 Task: Add 5 Flavor Gummi Bears to the cart.
Action: Mouse moved to (19, 76)
Screenshot: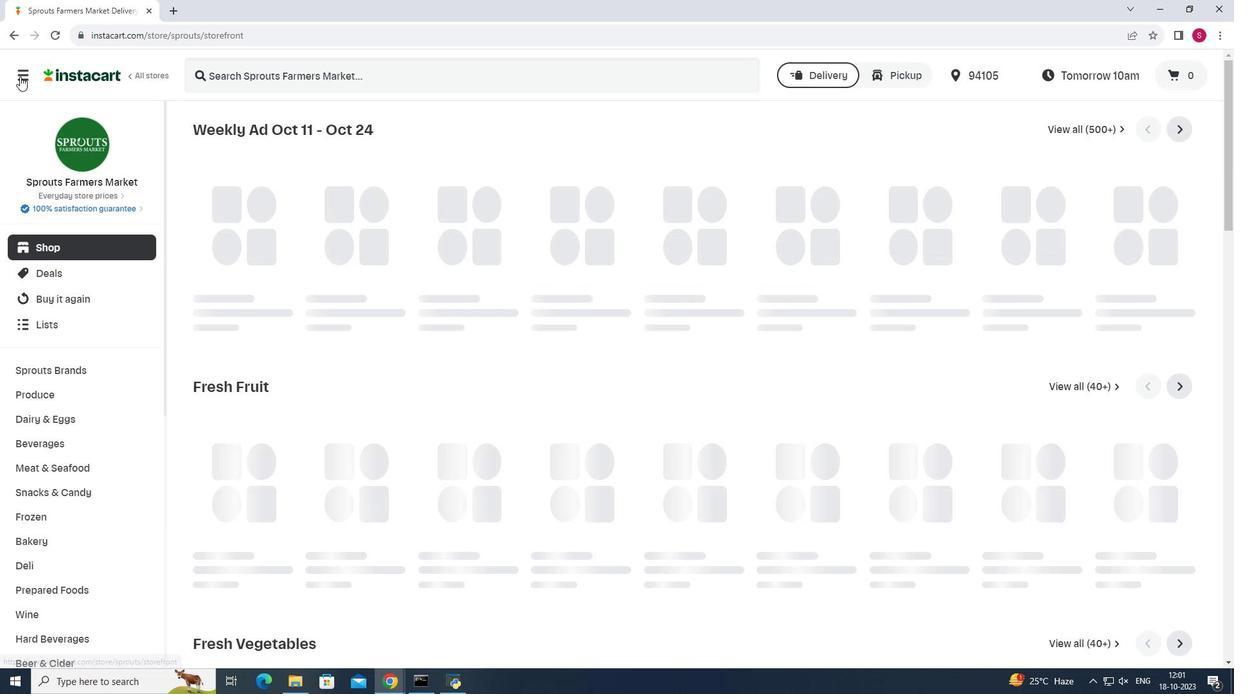 
Action: Mouse pressed left at (19, 76)
Screenshot: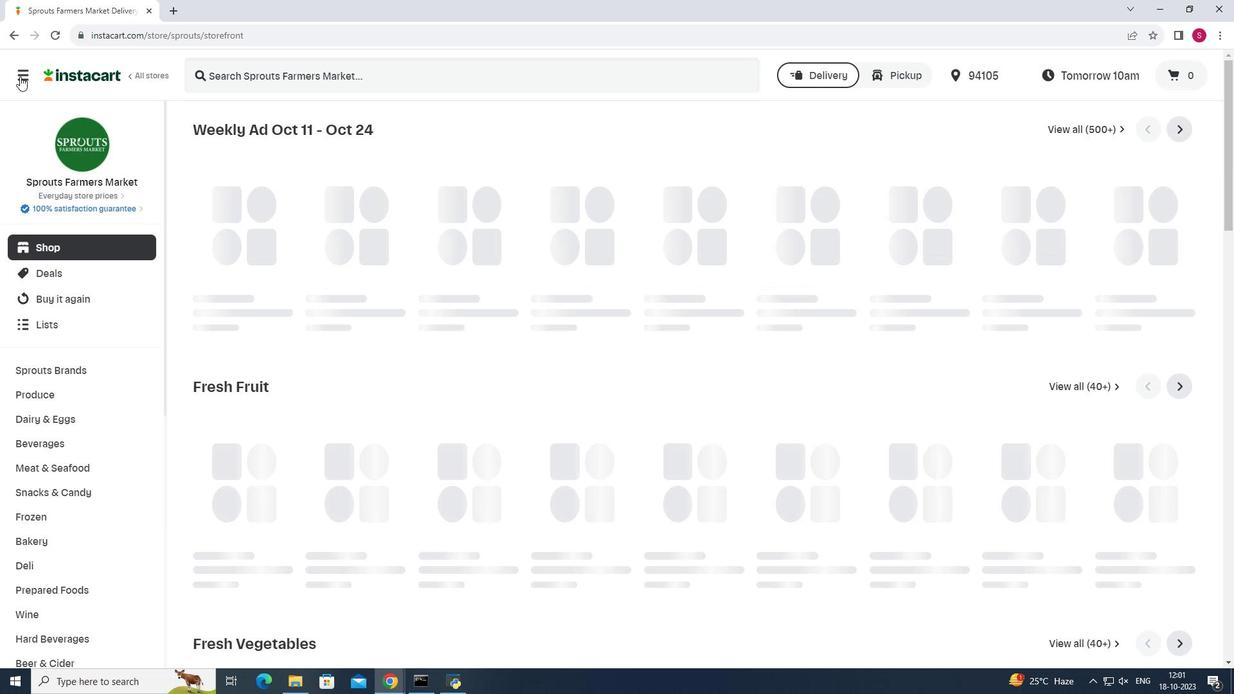 
Action: Mouse moved to (81, 334)
Screenshot: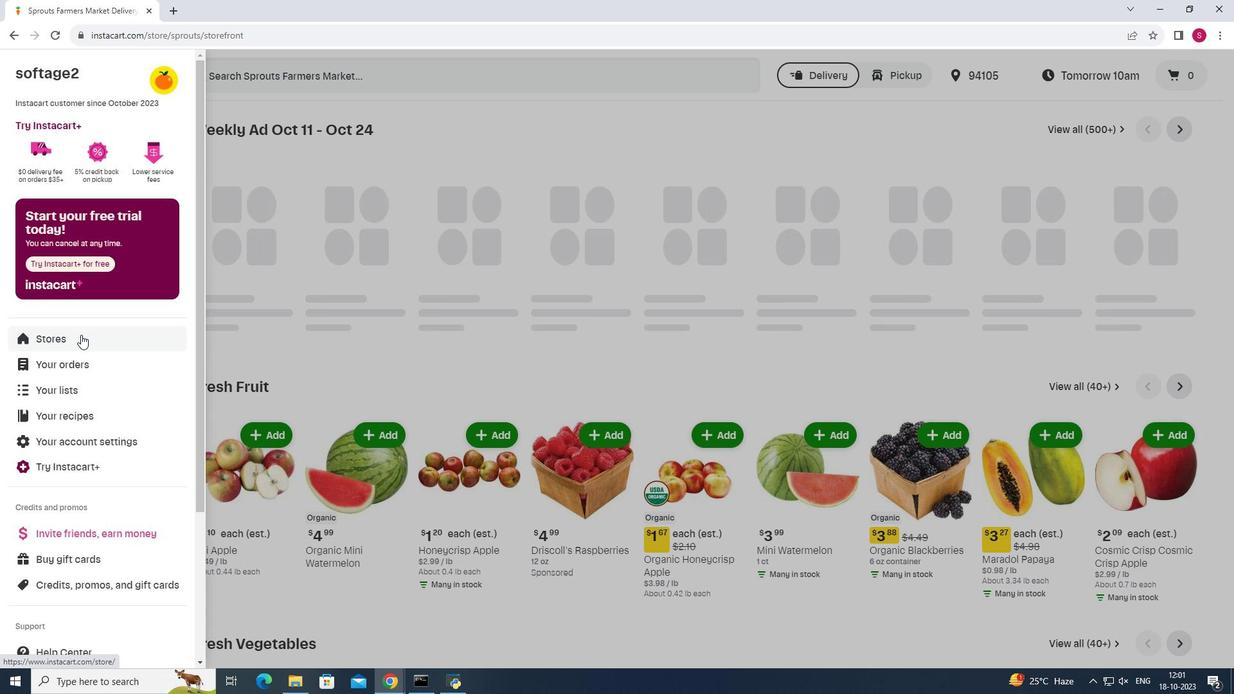 
Action: Mouse pressed left at (81, 334)
Screenshot: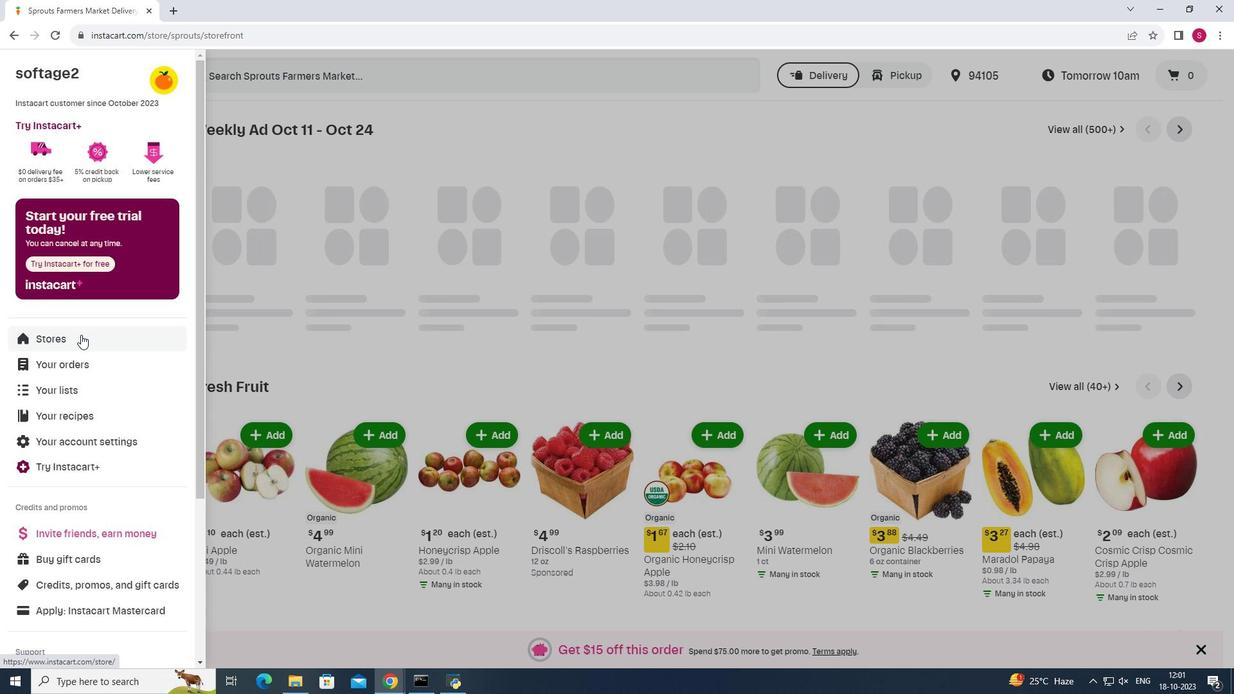 
Action: Mouse pressed left at (81, 334)
Screenshot: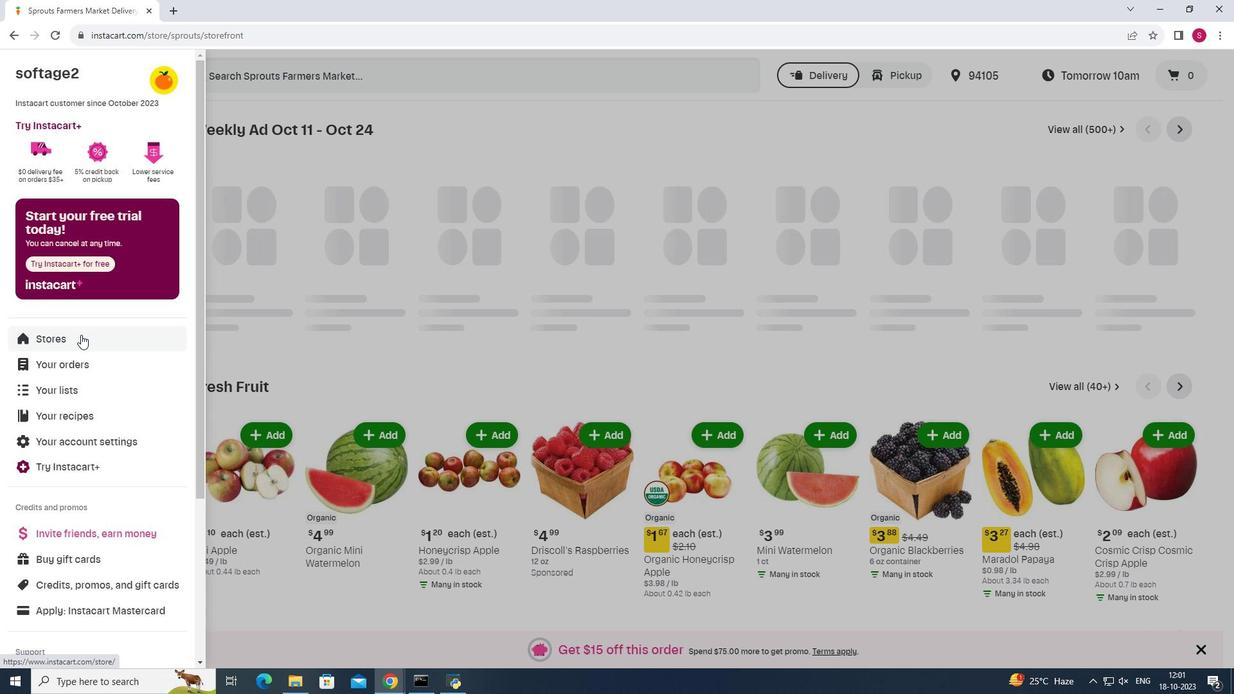 
Action: Mouse moved to (293, 112)
Screenshot: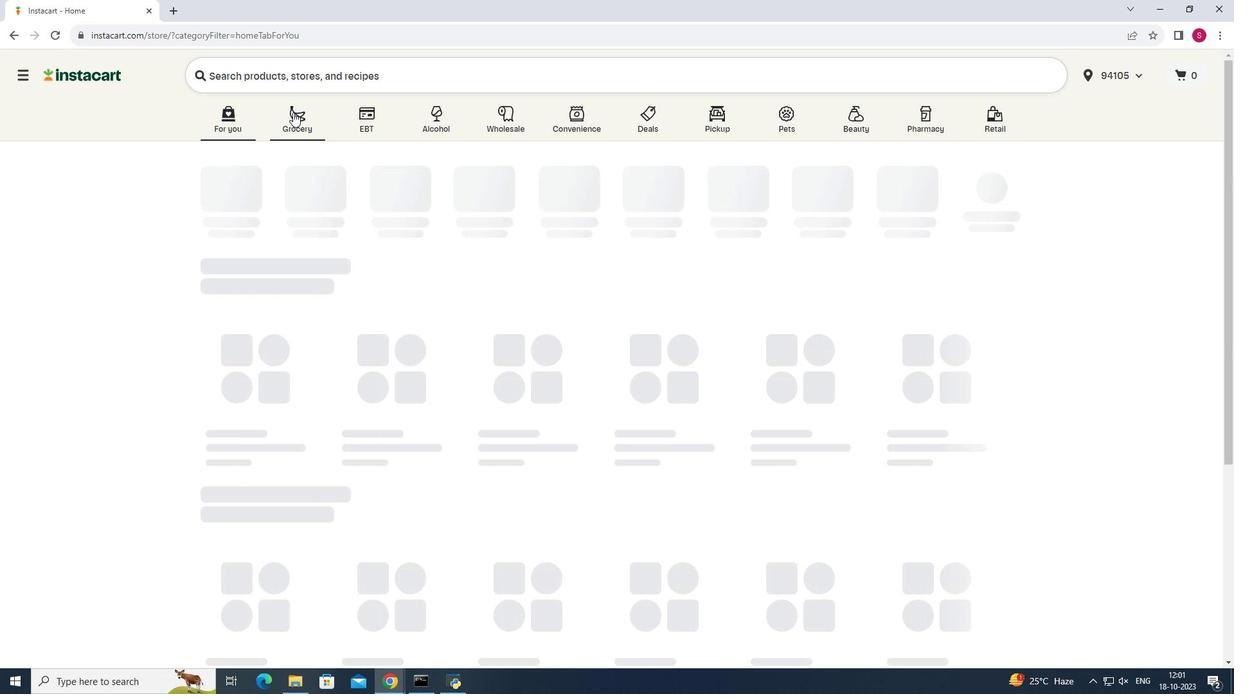 
Action: Mouse pressed left at (293, 112)
Screenshot: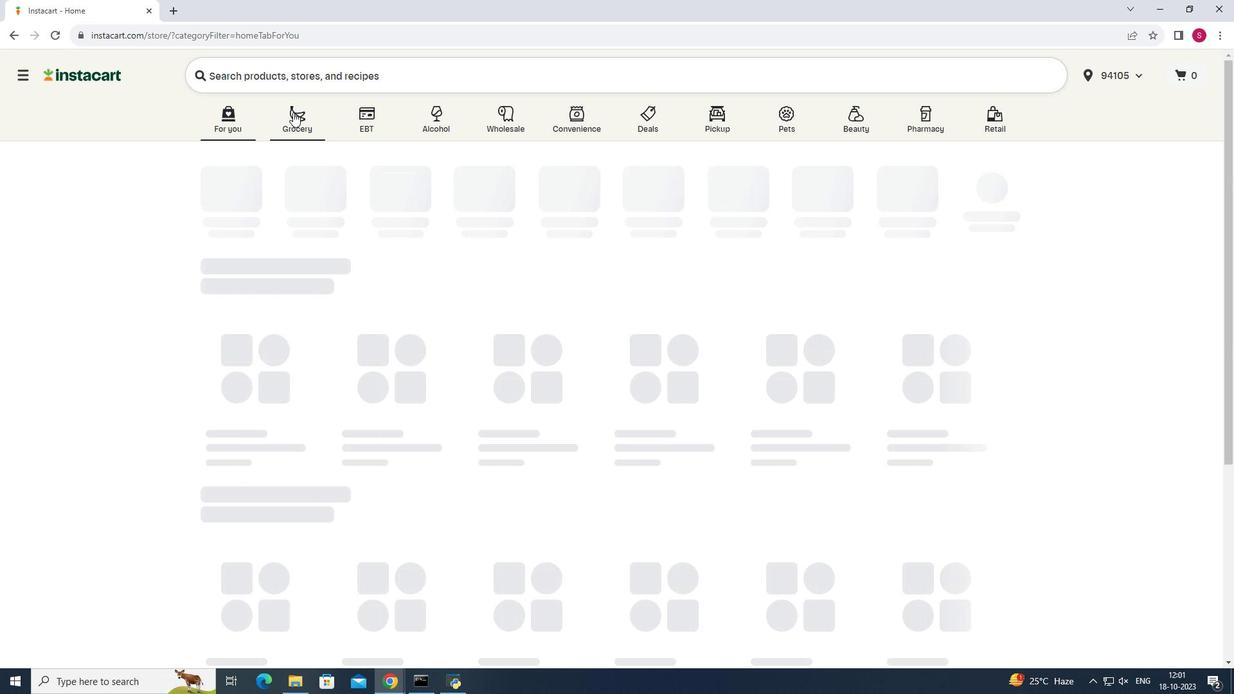 
Action: Mouse moved to (864, 172)
Screenshot: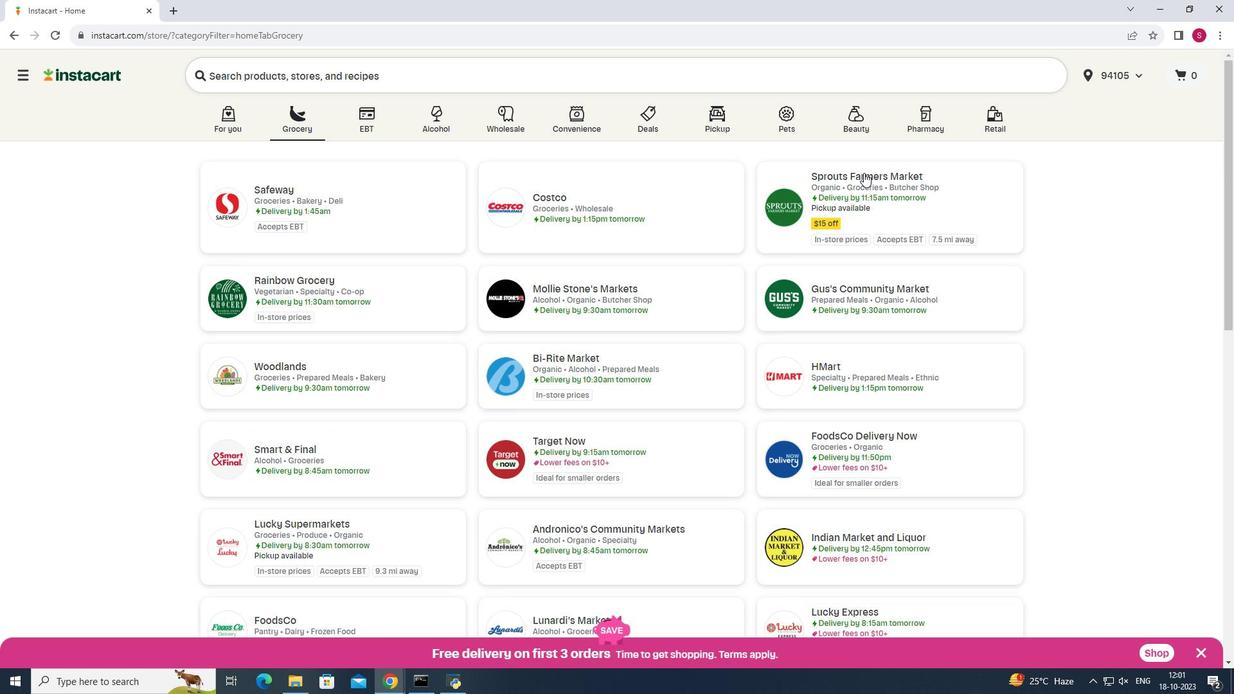 
Action: Mouse pressed left at (864, 172)
Screenshot: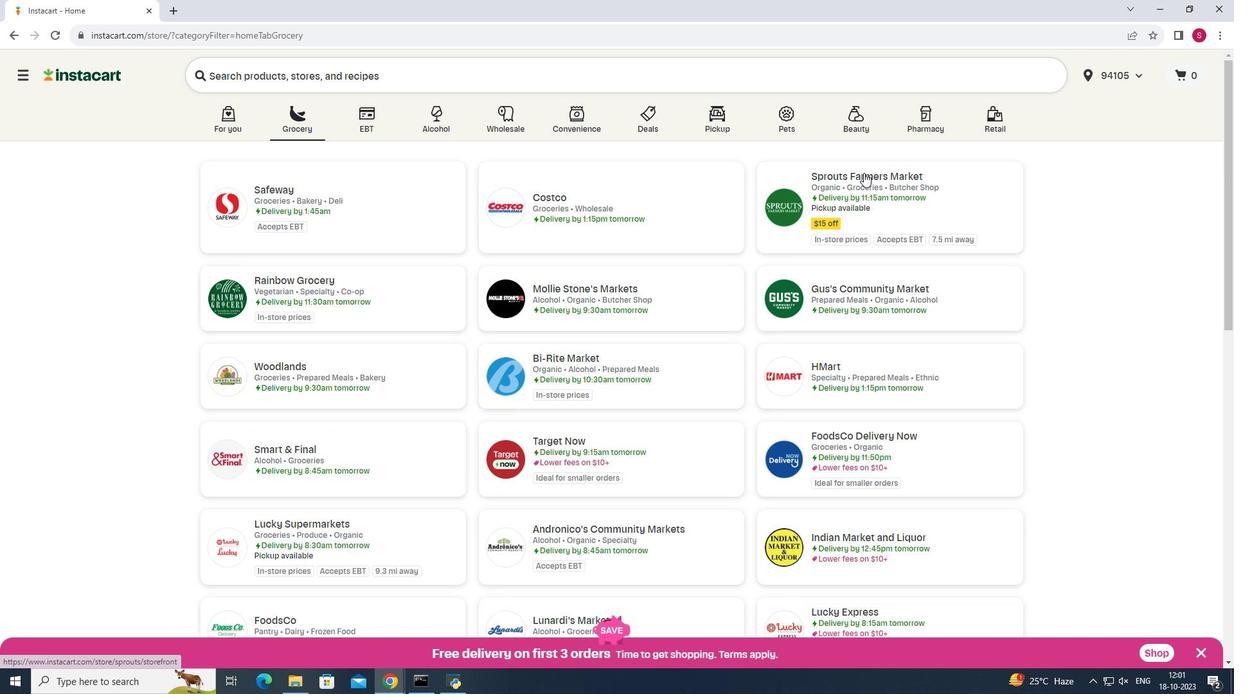 
Action: Mouse moved to (54, 489)
Screenshot: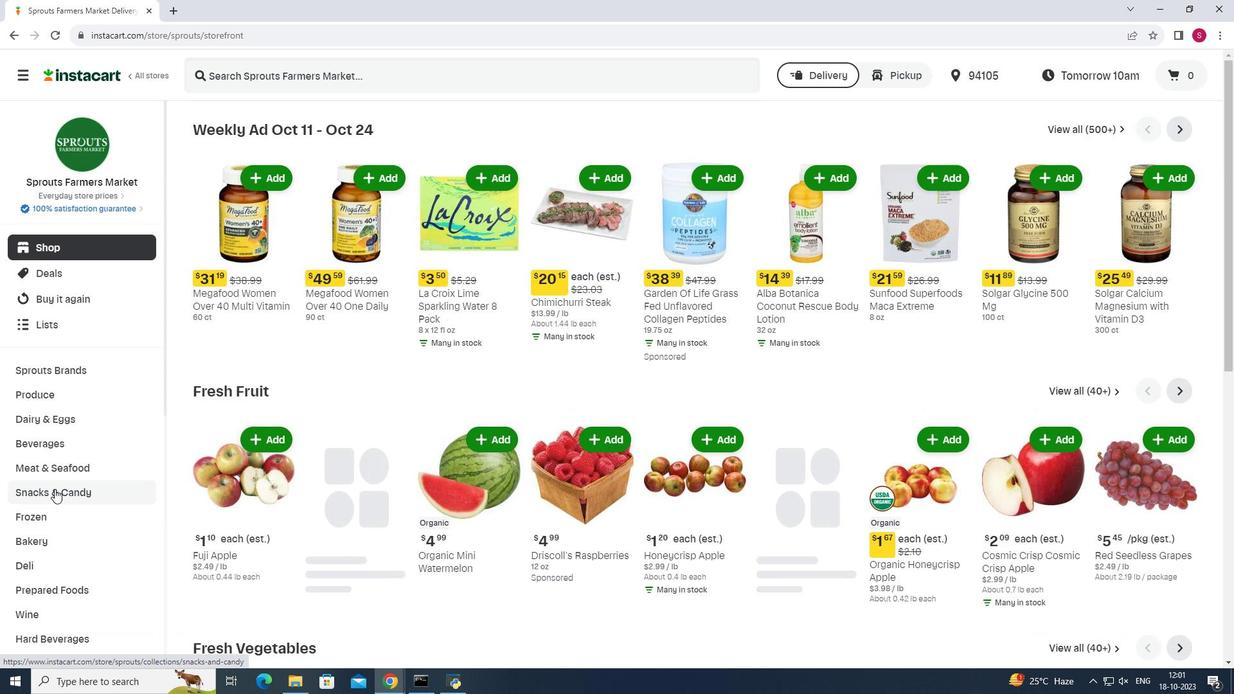 
Action: Mouse pressed left at (54, 489)
Screenshot: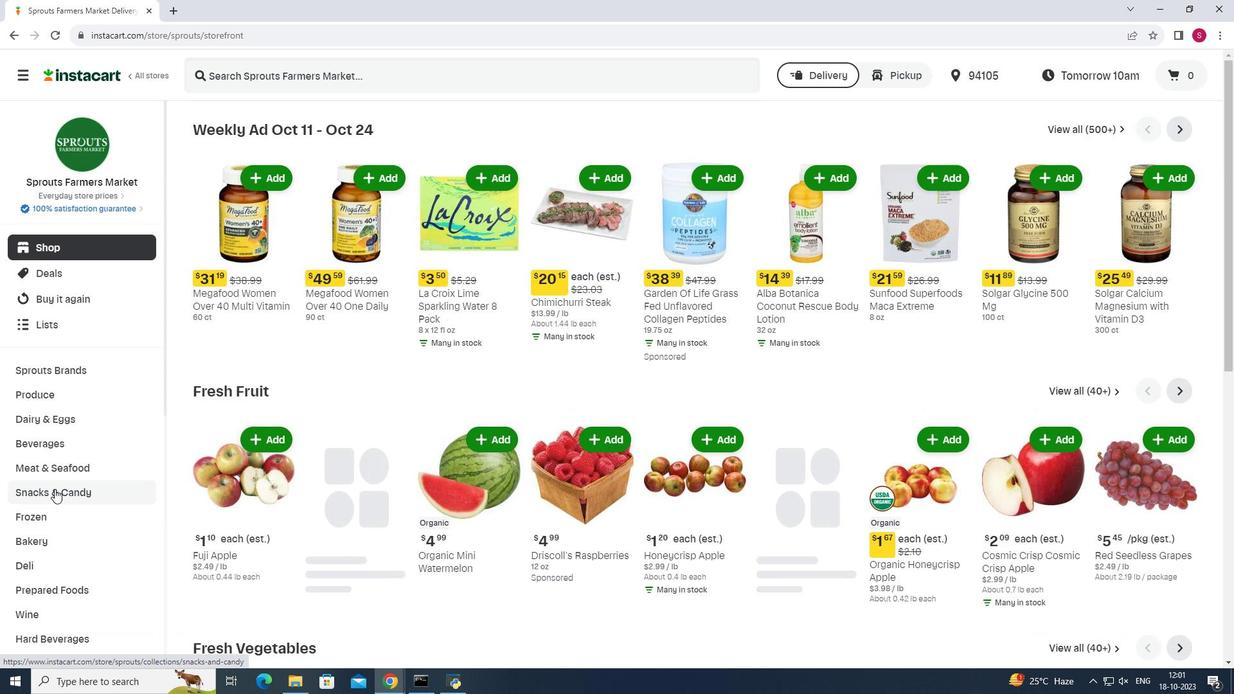 
Action: Mouse moved to (372, 156)
Screenshot: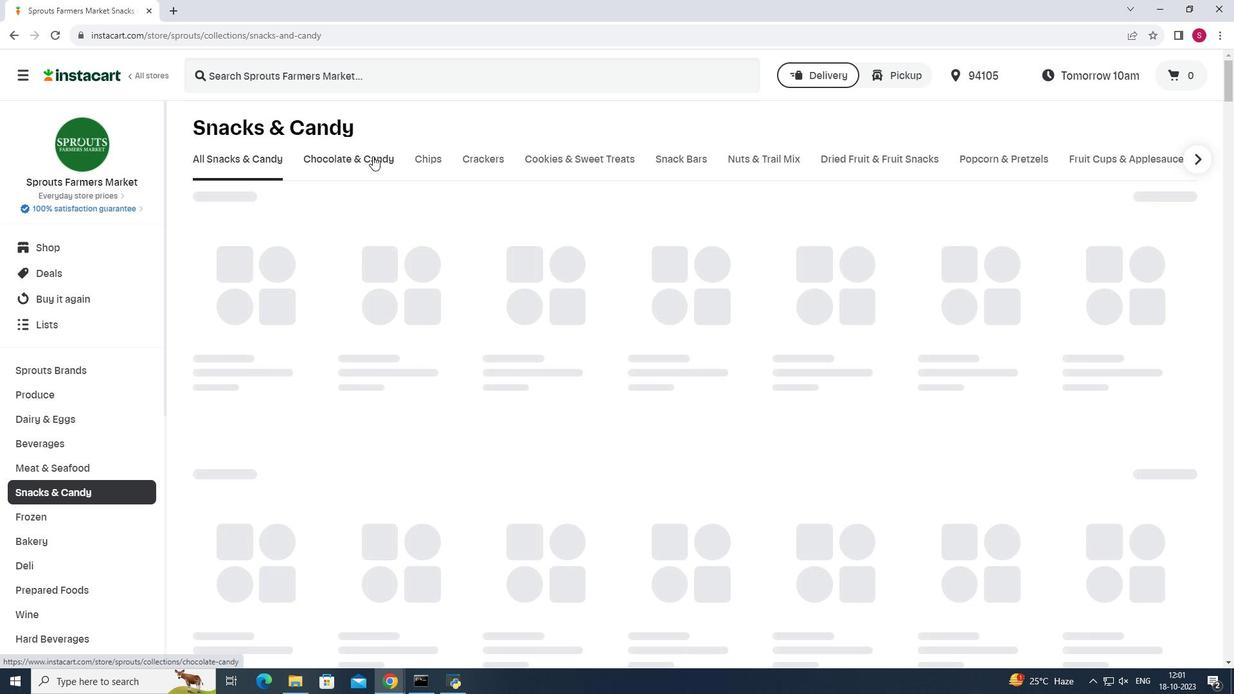 
Action: Mouse pressed left at (372, 156)
Screenshot: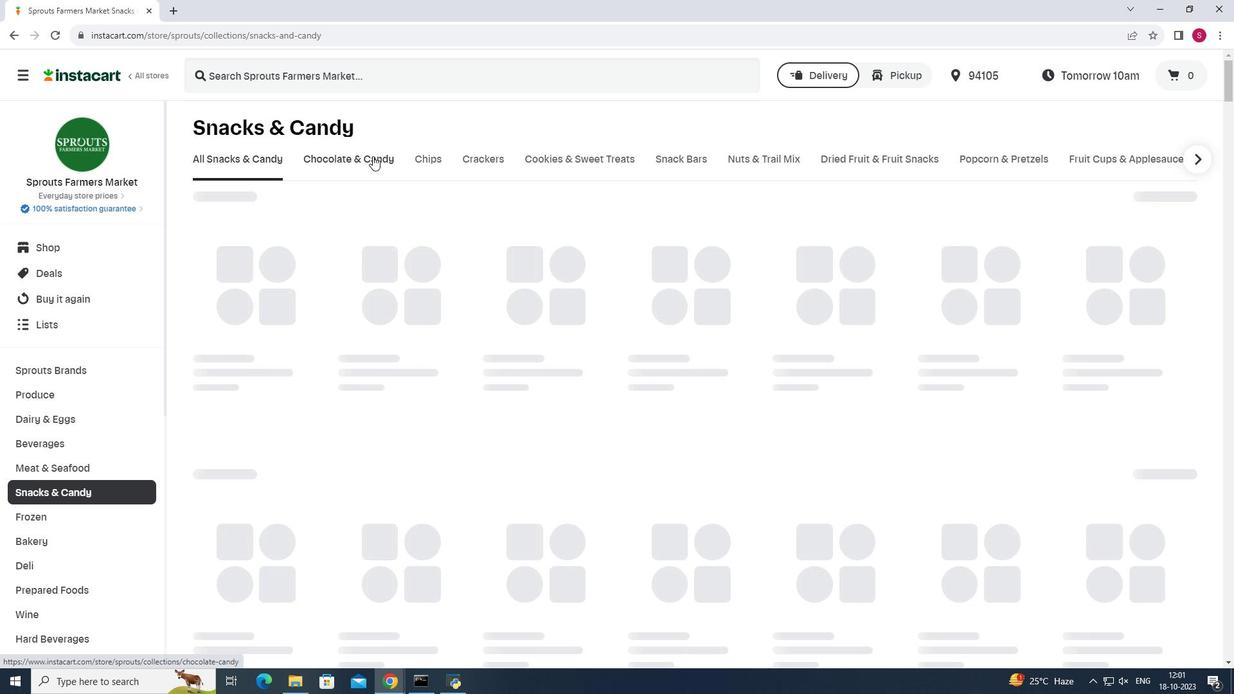 
Action: Mouse moved to (482, 217)
Screenshot: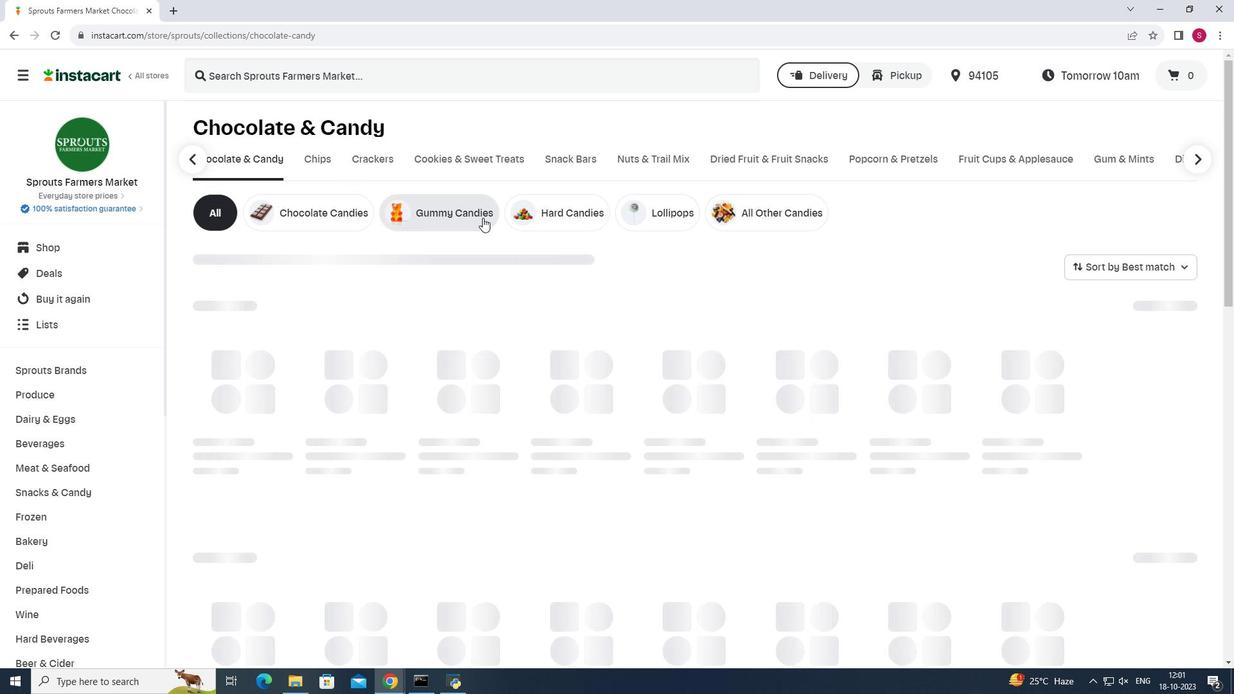 
Action: Mouse pressed left at (482, 217)
Screenshot: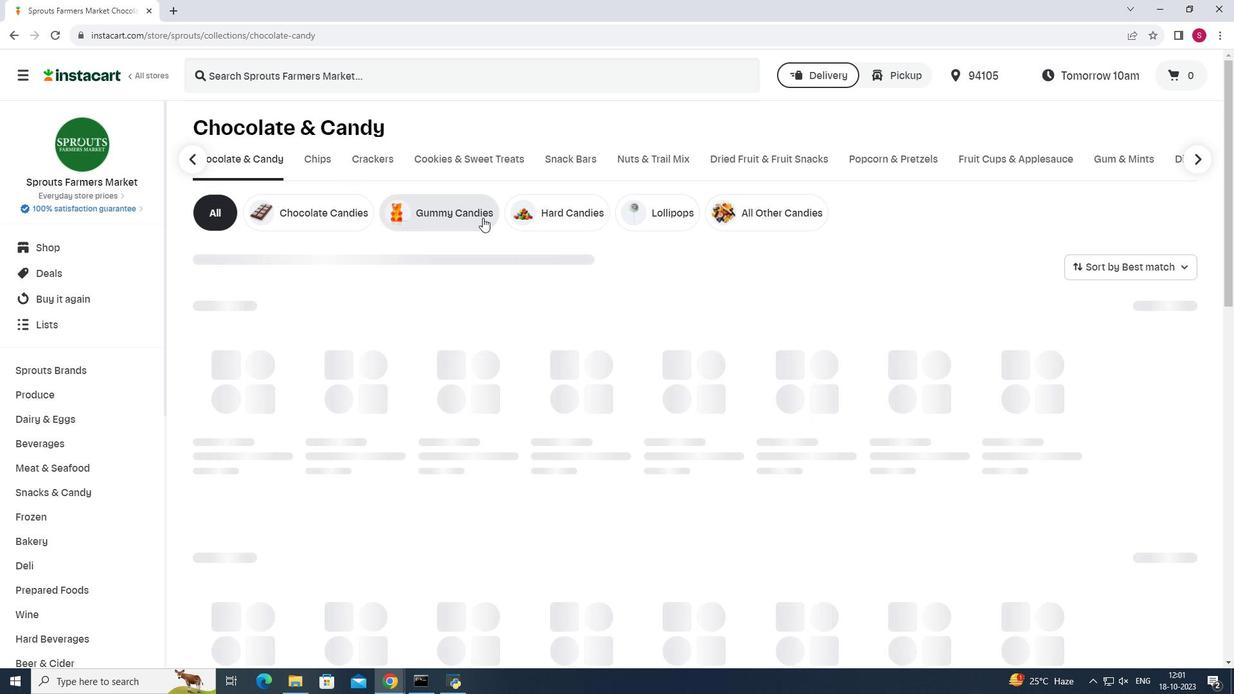 
Action: Mouse moved to (408, 75)
Screenshot: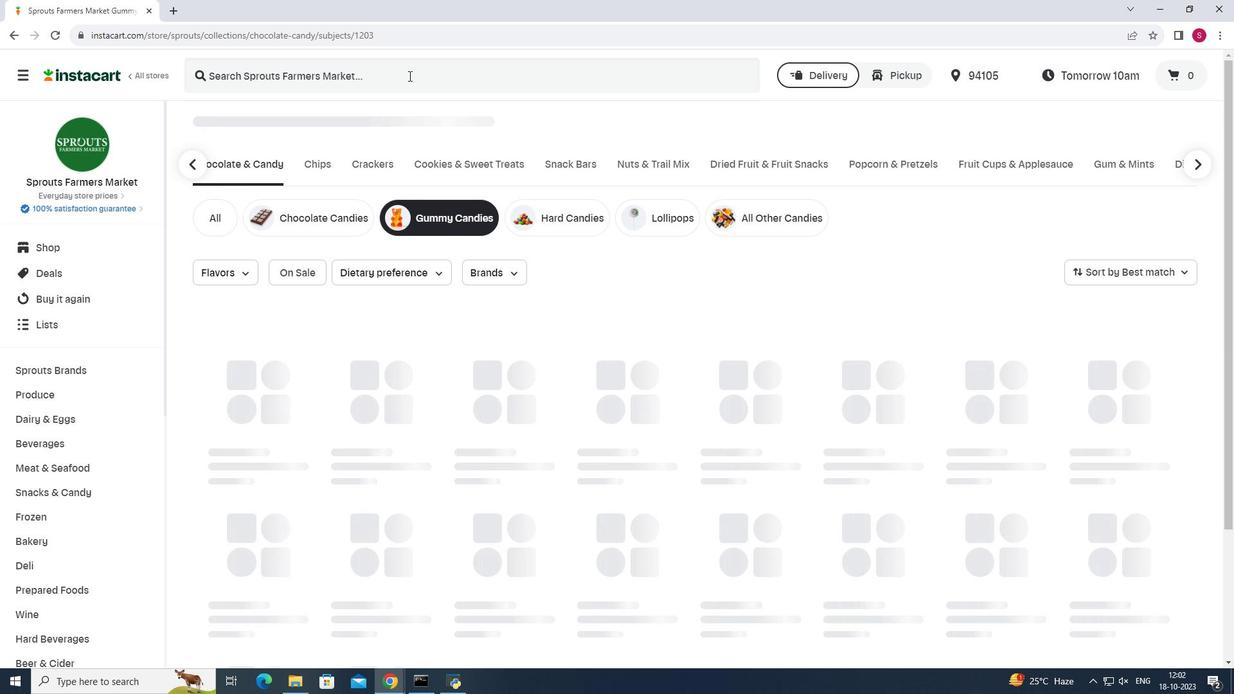 
Action: Mouse pressed left at (408, 75)
Screenshot: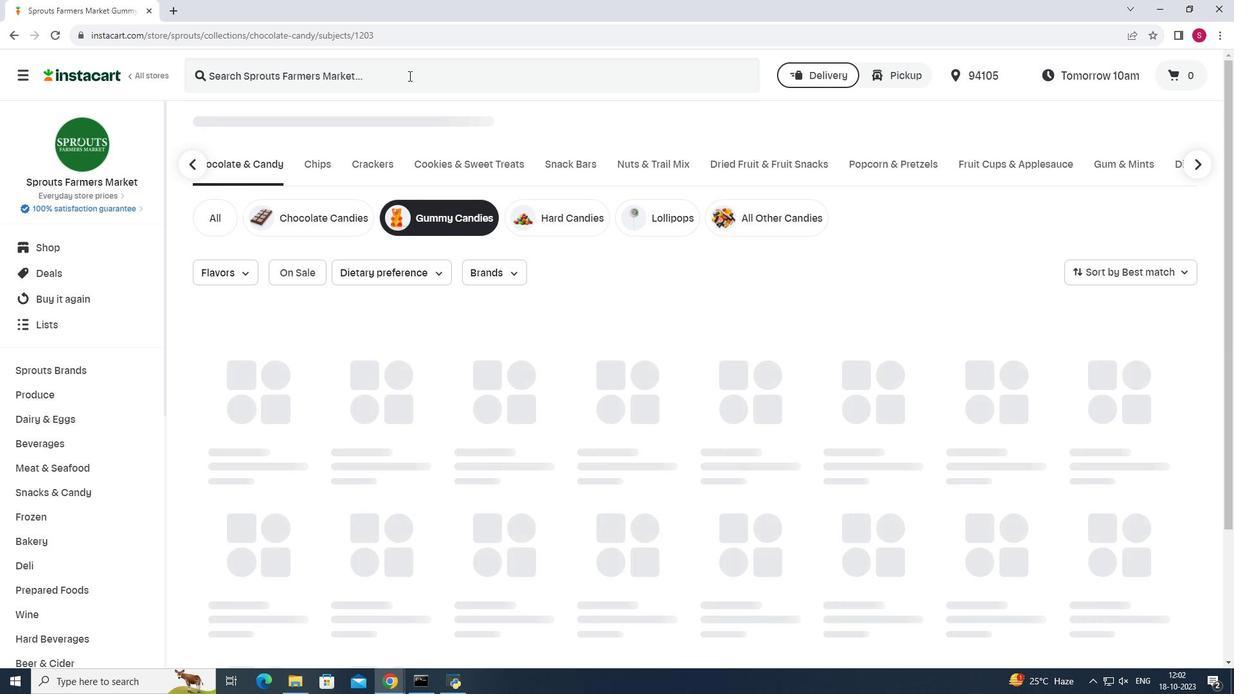 
Action: Key pressed 5<Key.space><Key.shift>Flavor<Key.space><Key.shift>Gummi<Key.space><Key.shift>Bears<Key.enter>
Screenshot: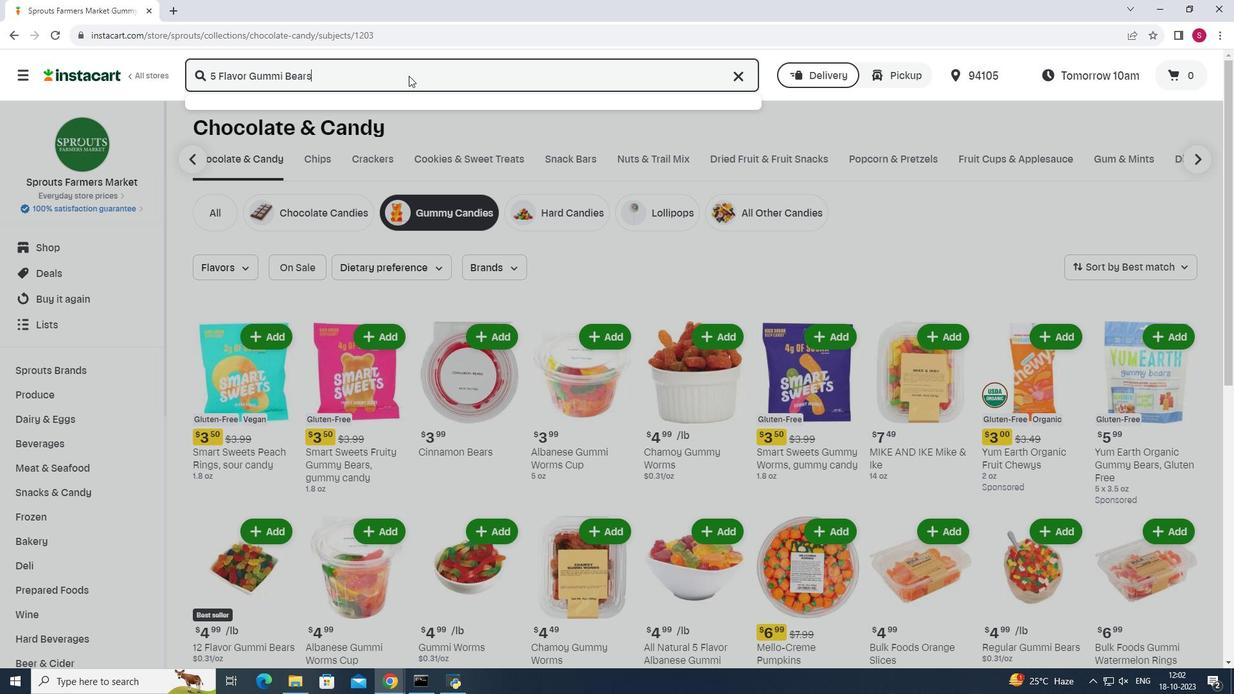 
Action: Mouse moved to (562, 211)
Screenshot: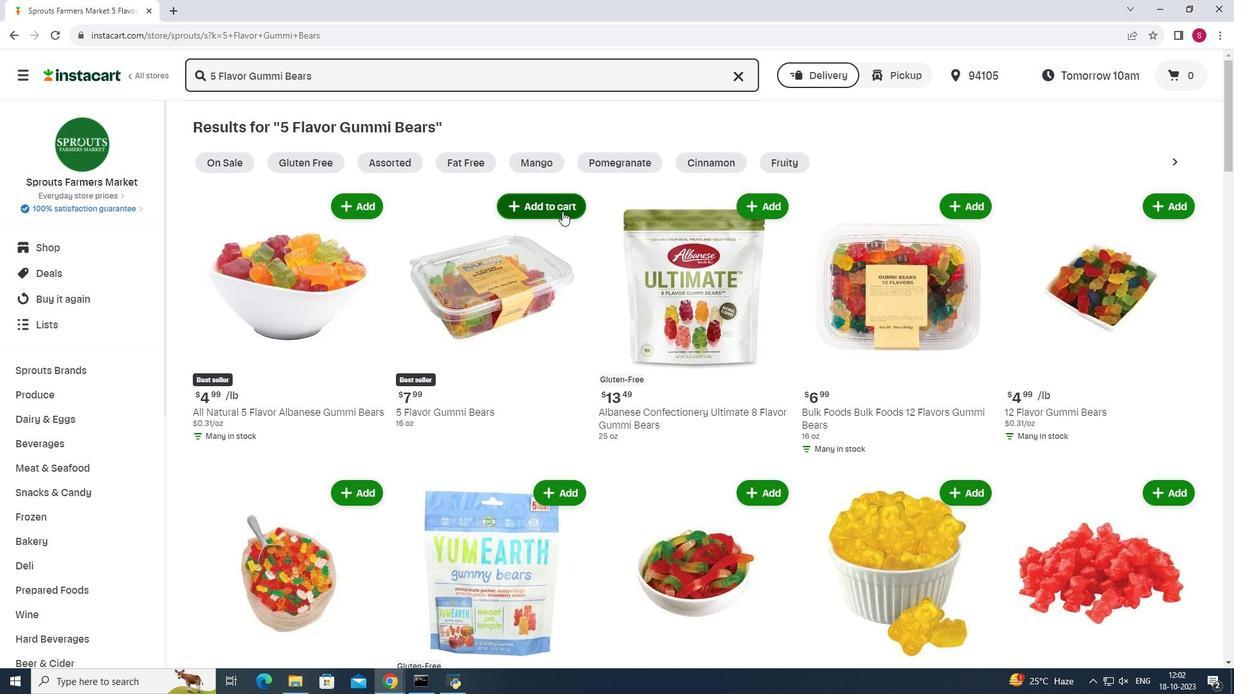 
Action: Mouse pressed left at (562, 211)
Screenshot: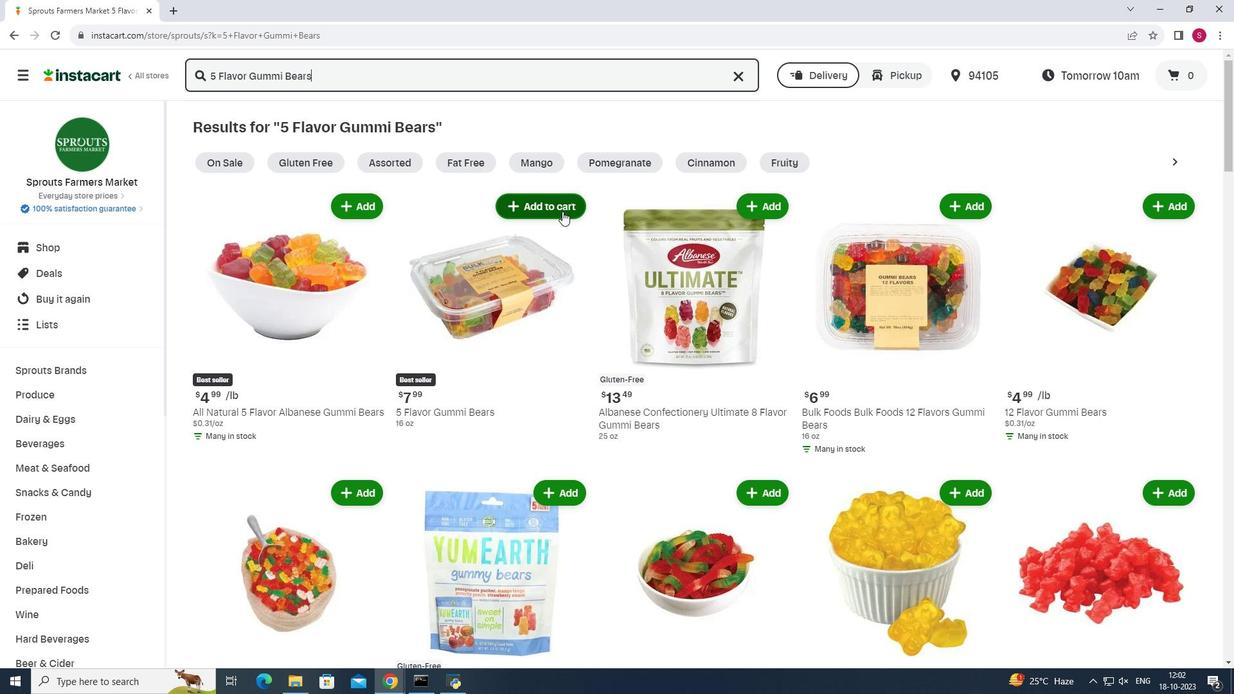 
Action: Mouse moved to (888, 203)
Screenshot: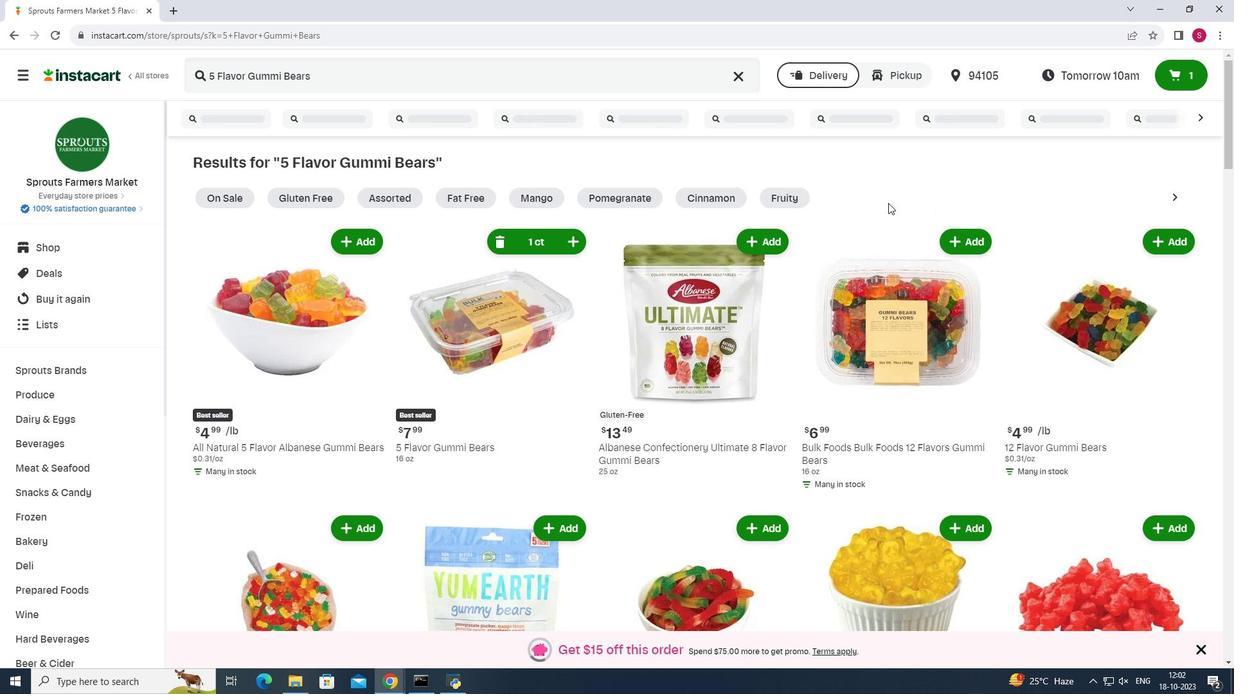 
